 Task: Check the sale-to-list ratio of foyer in the last 3 years.
Action: Mouse moved to (766, 167)
Screenshot: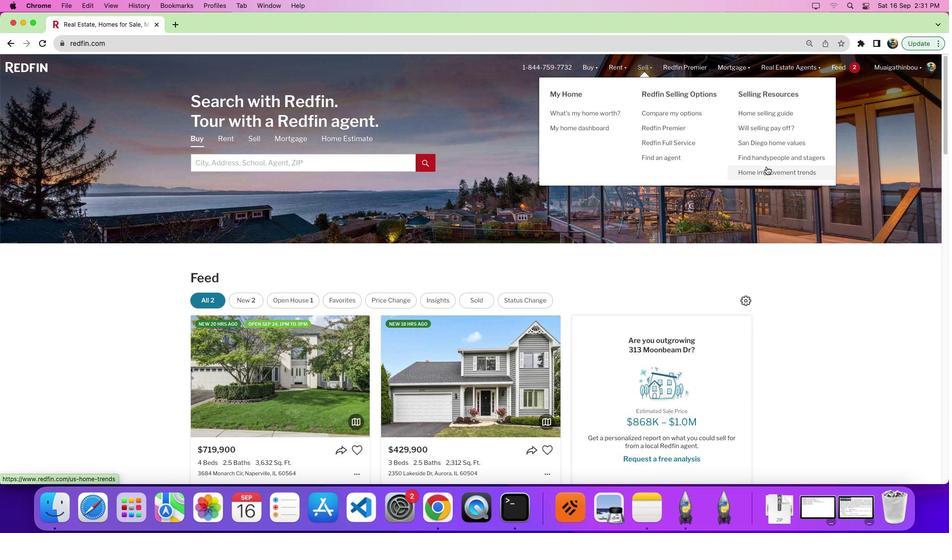 
Action: Mouse pressed left at (766, 167)
Screenshot: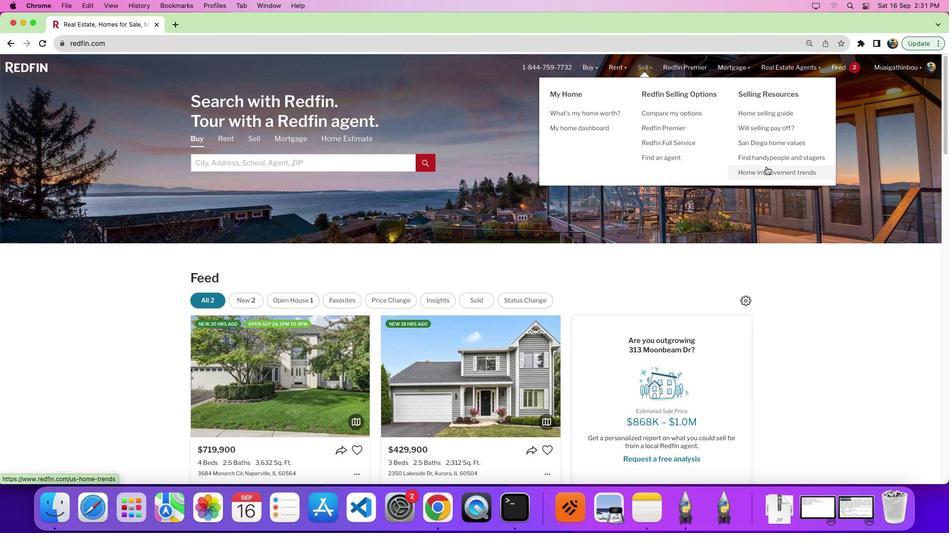 
Action: Mouse pressed left at (766, 167)
Screenshot: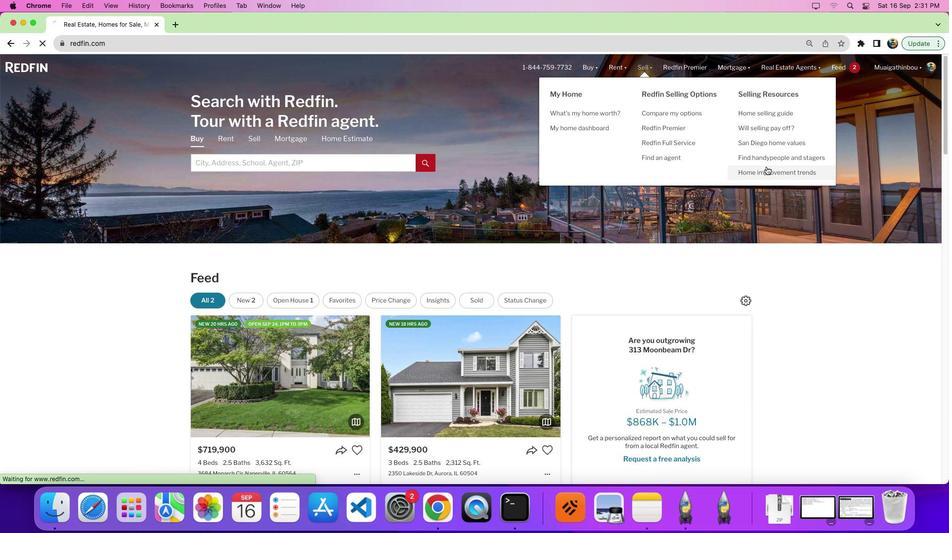 
Action: Mouse moved to (264, 195)
Screenshot: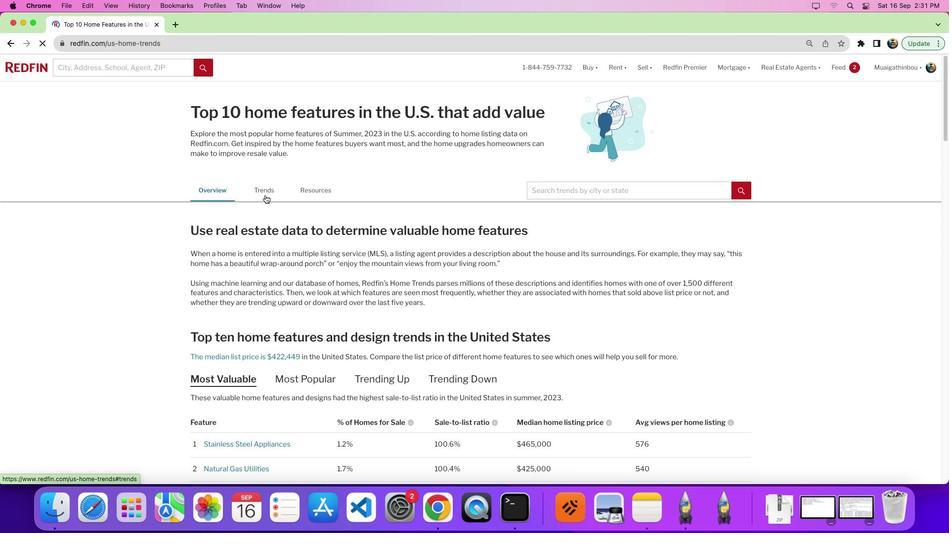 
Action: Mouse pressed left at (264, 195)
Screenshot: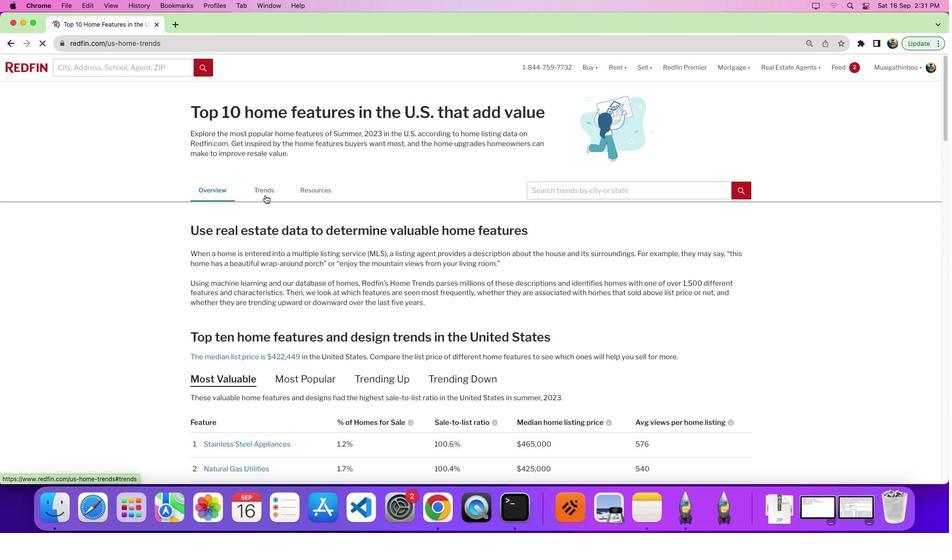 
Action: Mouse moved to (364, 284)
Screenshot: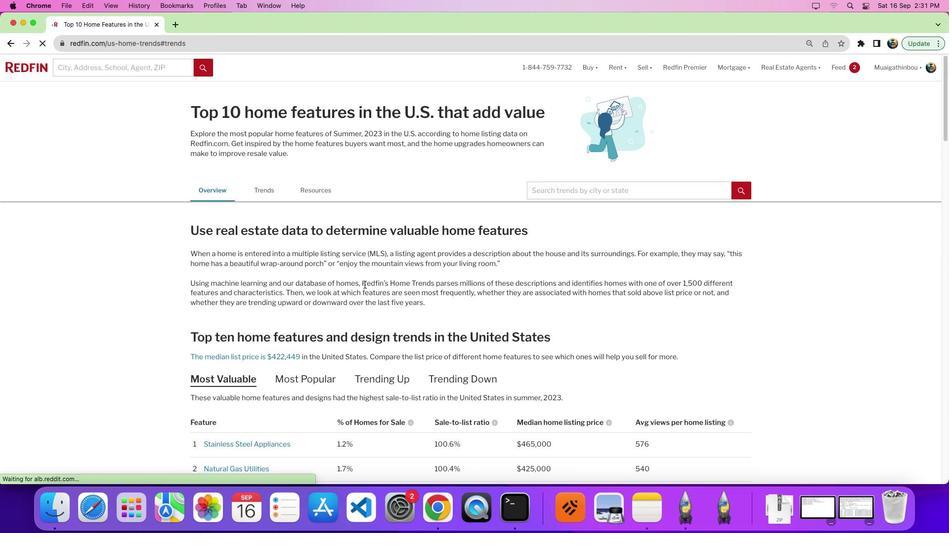 
Action: Mouse scrolled (364, 284) with delta (0, 0)
Screenshot: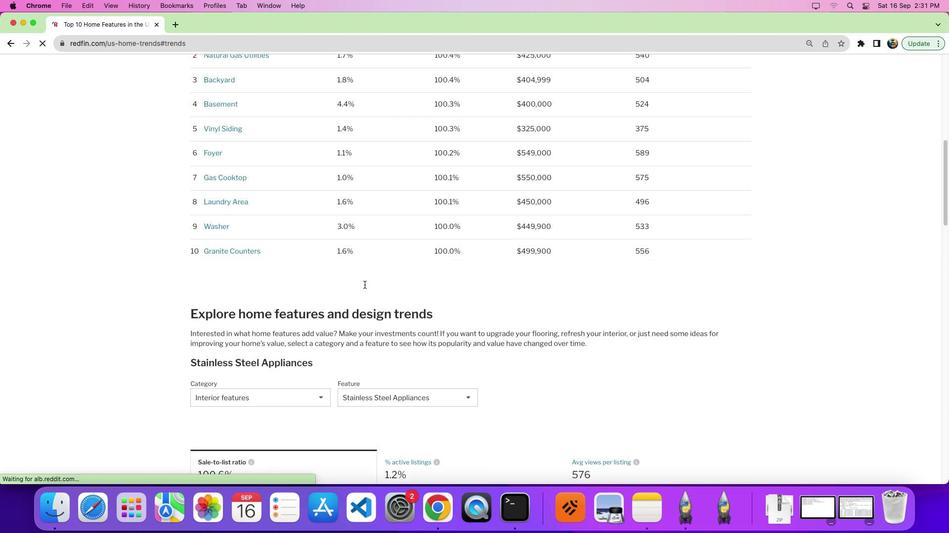 
Action: Mouse scrolled (364, 284) with delta (0, 0)
Screenshot: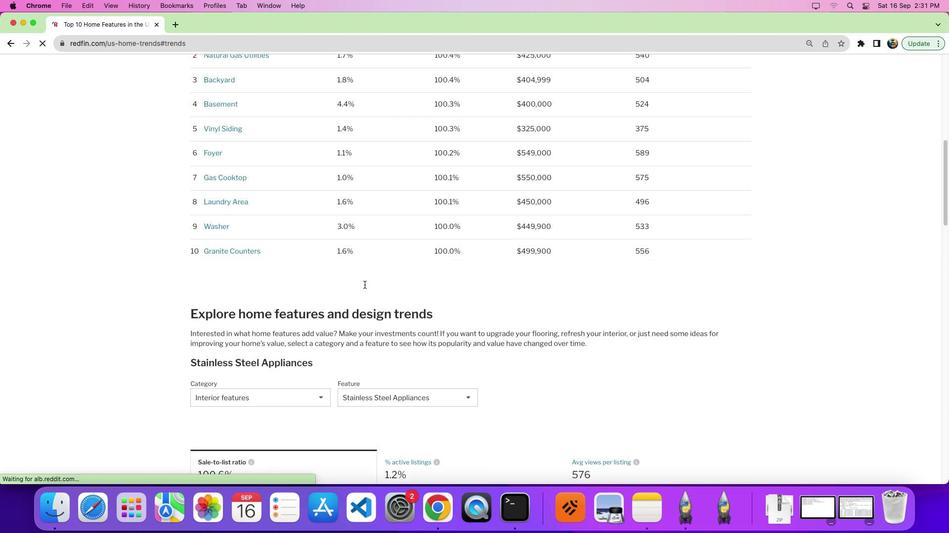 
Action: Mouse scrolled (364, 284) with delta (0, -4)
Screenshot: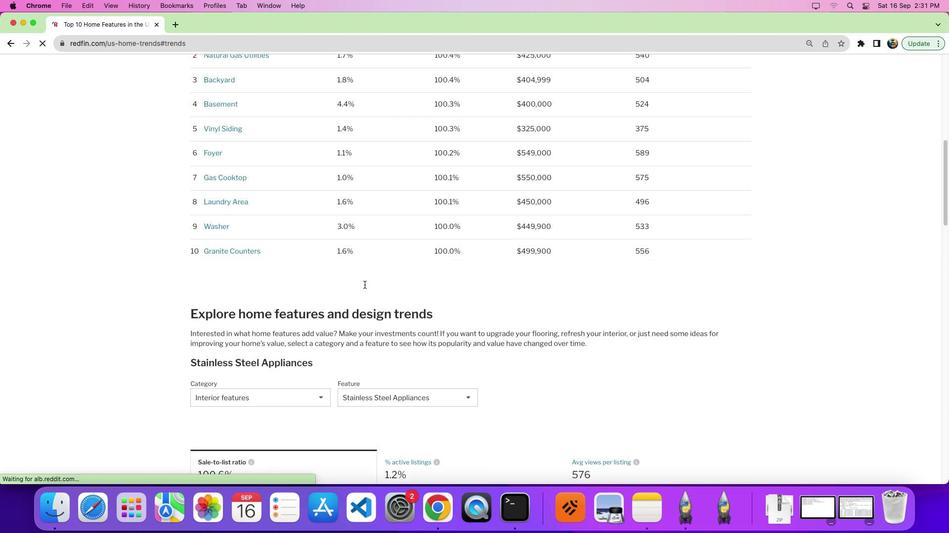 
Action: Mouse scrolled (364, 284) with delta (0, -6)
Screenshot: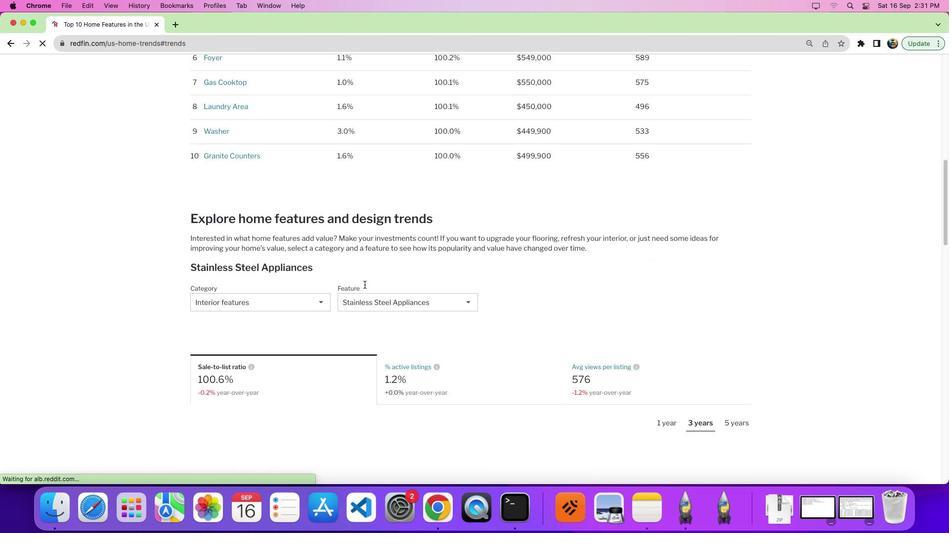 
Action: Mouse scrolled (364, 284) with delta (0, 0)
Screenshot: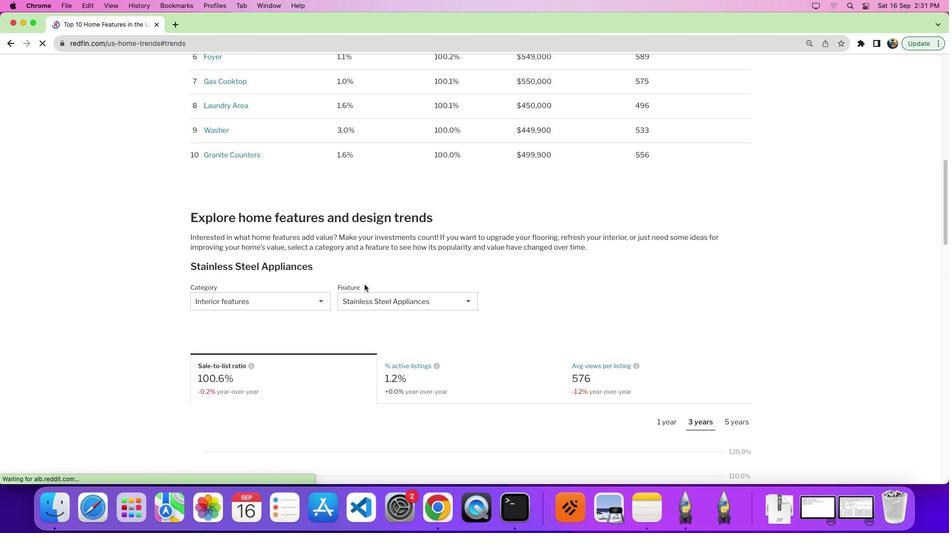 
Action: Mouse scrolled (364, 284) with delta (0, 0)
Screenshot: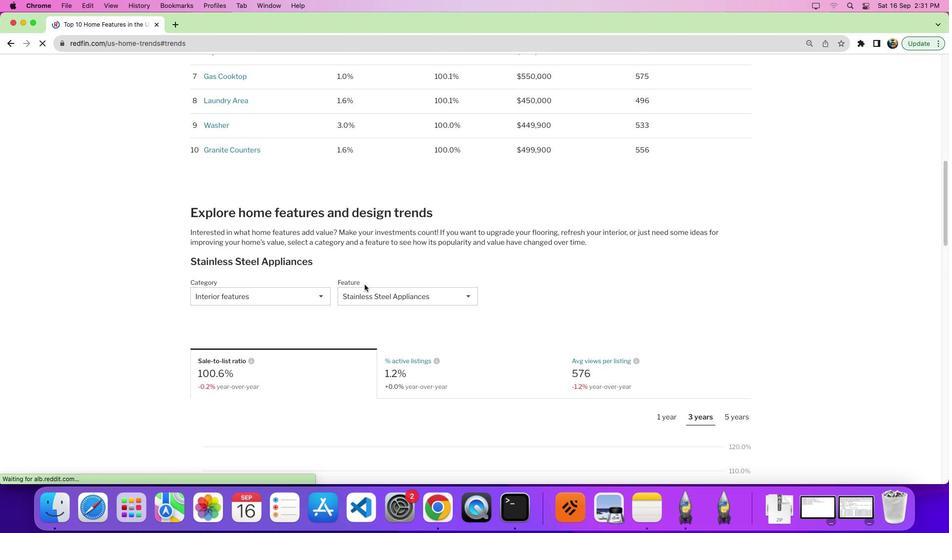 
Action: Mouse pressed left at (364, 284)
Screenshot: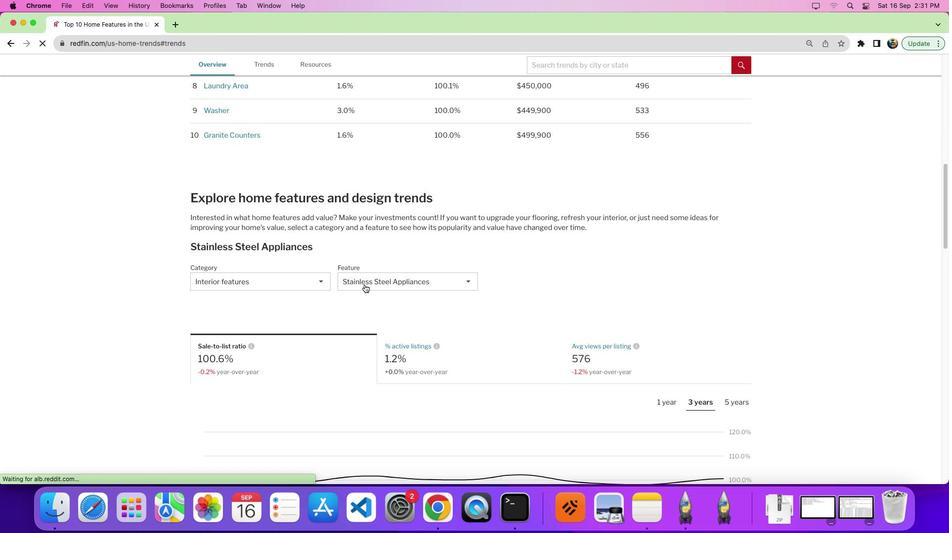 
Action: Mouse moved to (474, 337)
Screenshot: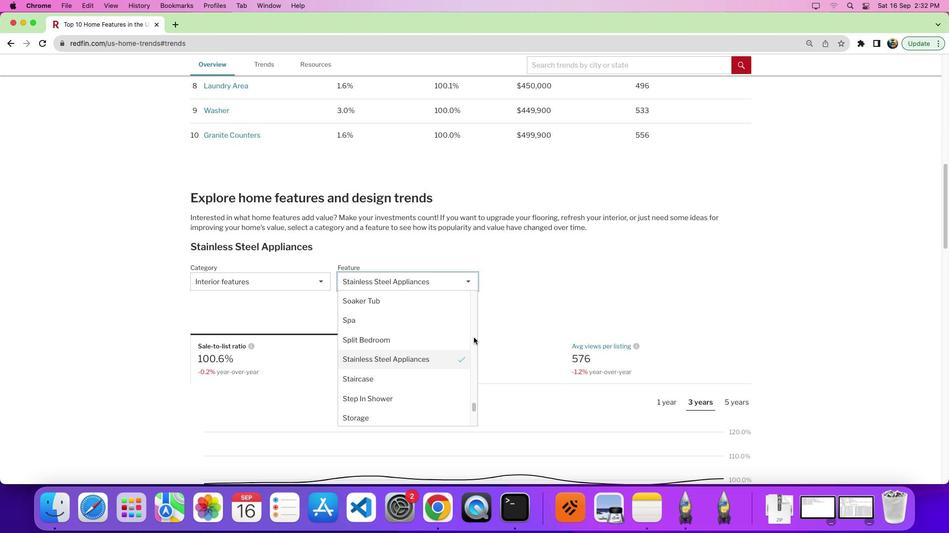 
Action: Mouse pressed left at (474, 337)
Screenshot: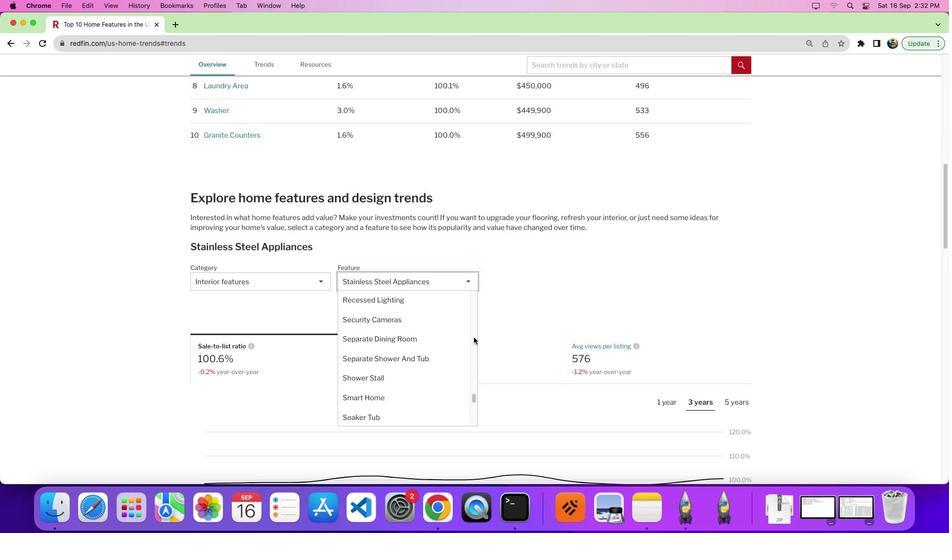 
Action: Mouse moved to (407, 381)
Screenshot: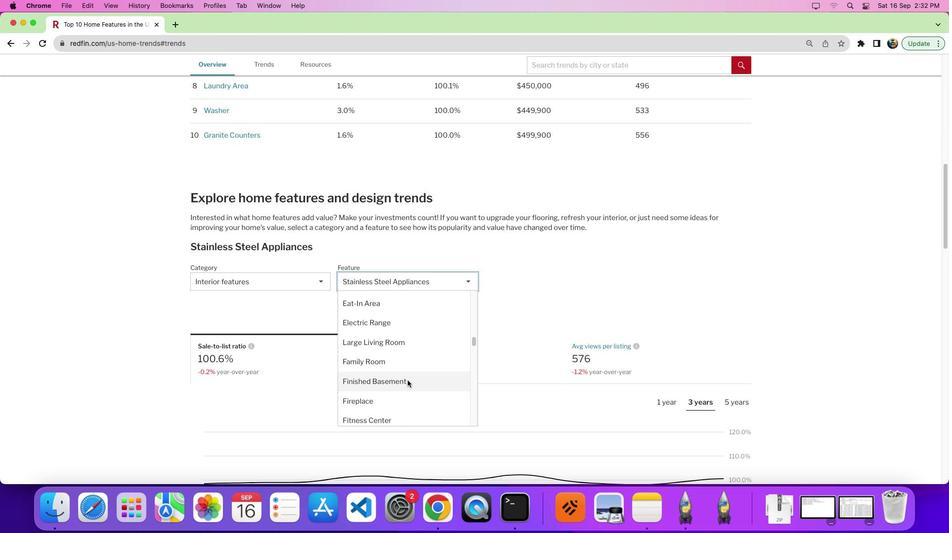 
Action: Mouse scrolled (407, 381) with delta (0, 0)
Screenshot: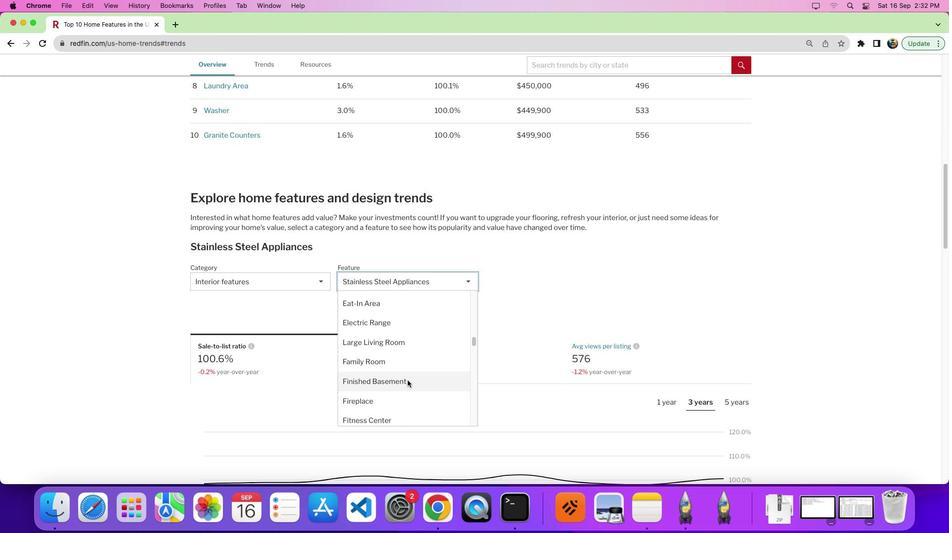 
Action: Mouse scrolled (407, 381) with delta (0, 0)
Screenshot: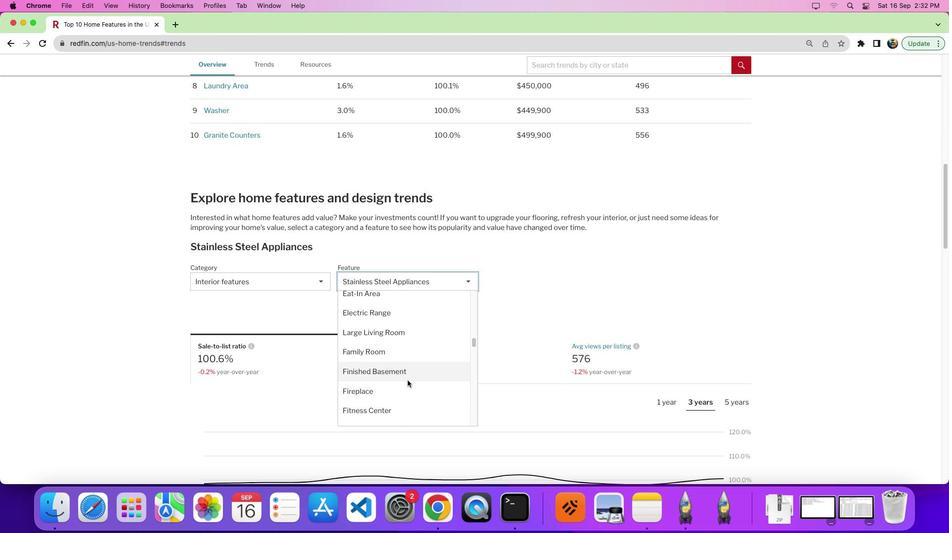 
Action: Mouse moved to (407, 380)
Screenshot: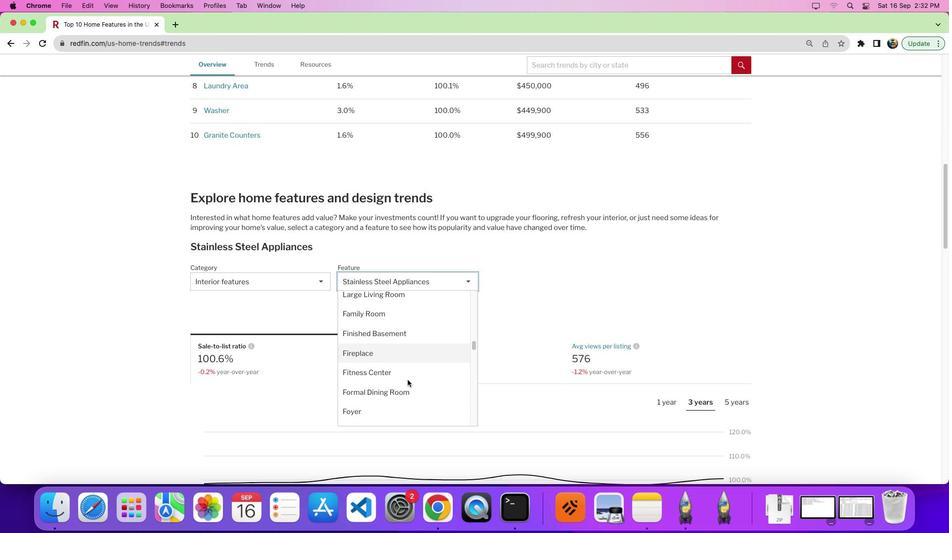 
Action: Mouse scrolled (407, 380) with delta (0, 0)
Screenshot: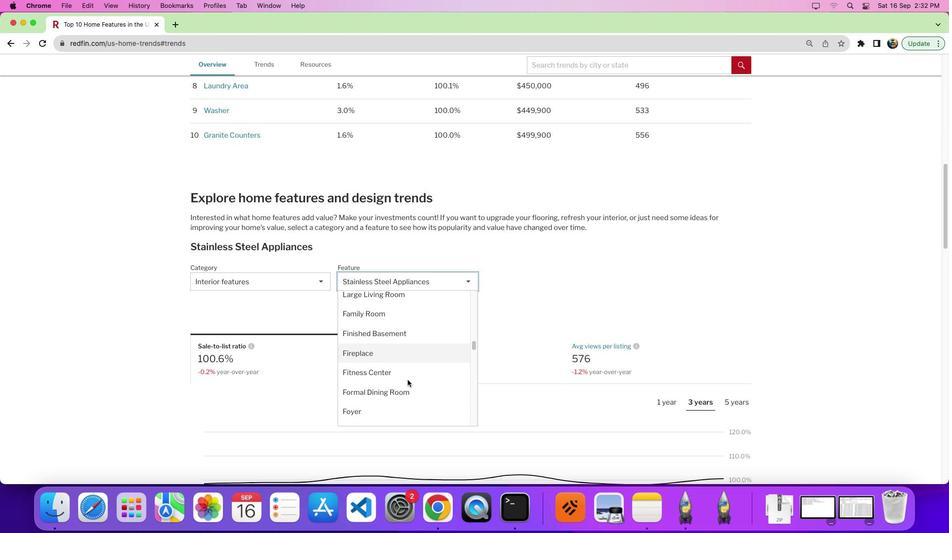 
Action: Mouse moved to (388, 398)
Screenshot: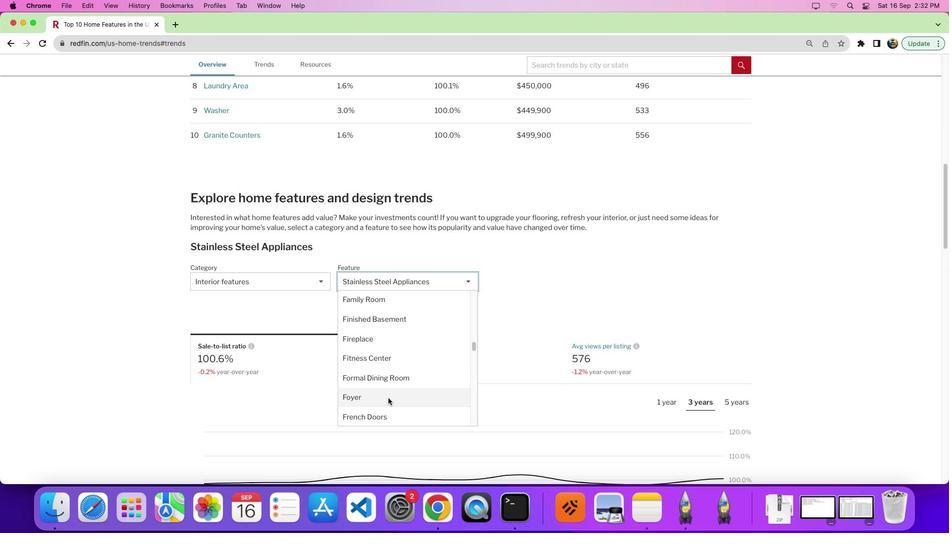 
Action: Mouse pressed left at (388, 398)
Screenshot: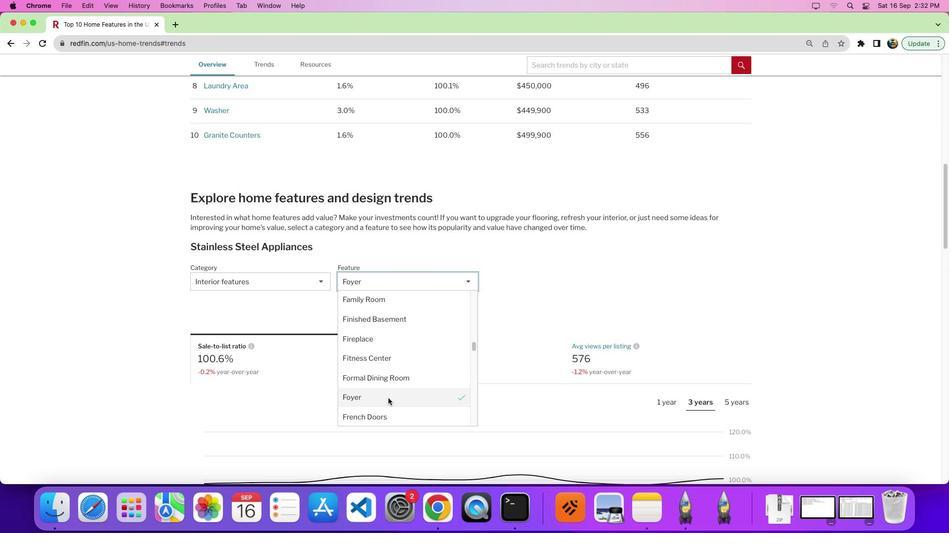 
Action: Mouse moved to (563, 367)
Screenshot: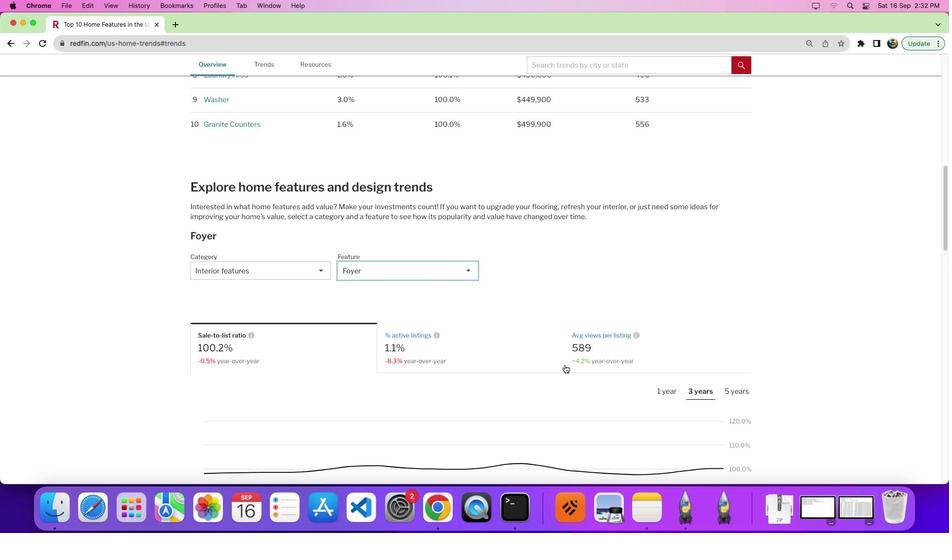
Action: Mouse scrolled (563, 367) with delta (0, 0)
Screenshot: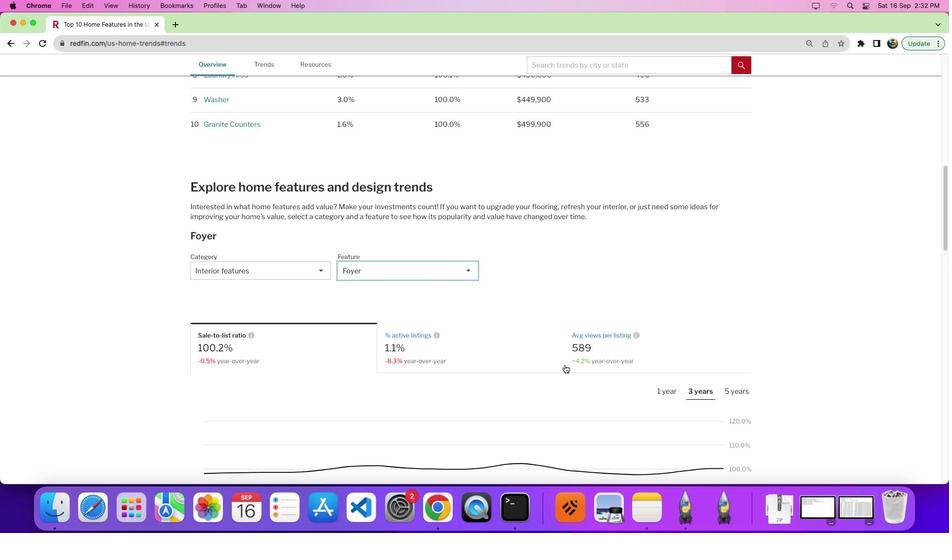 
Action: Mouse scrolled (563, 367) with delta (0, 0)
Screenshot: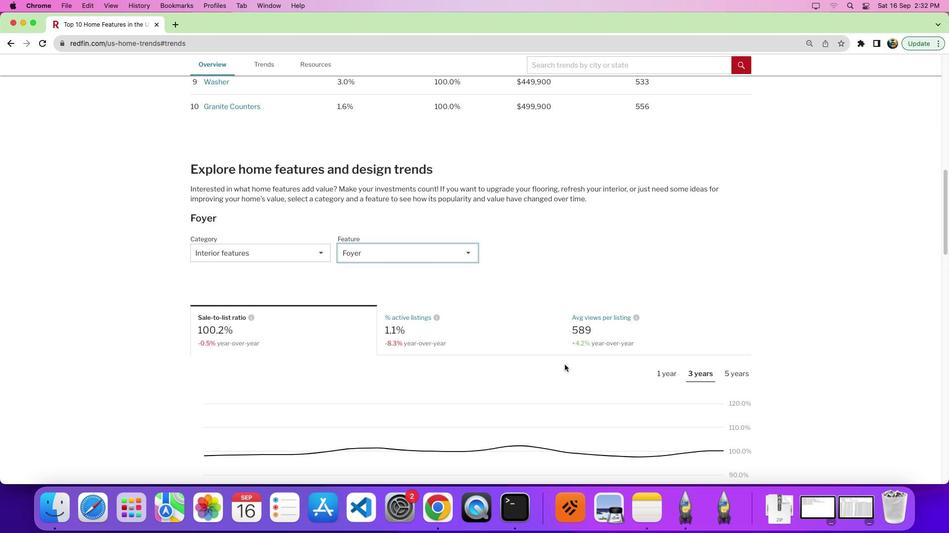 
Action: Mouse moved to (564, 365)
Screenshot: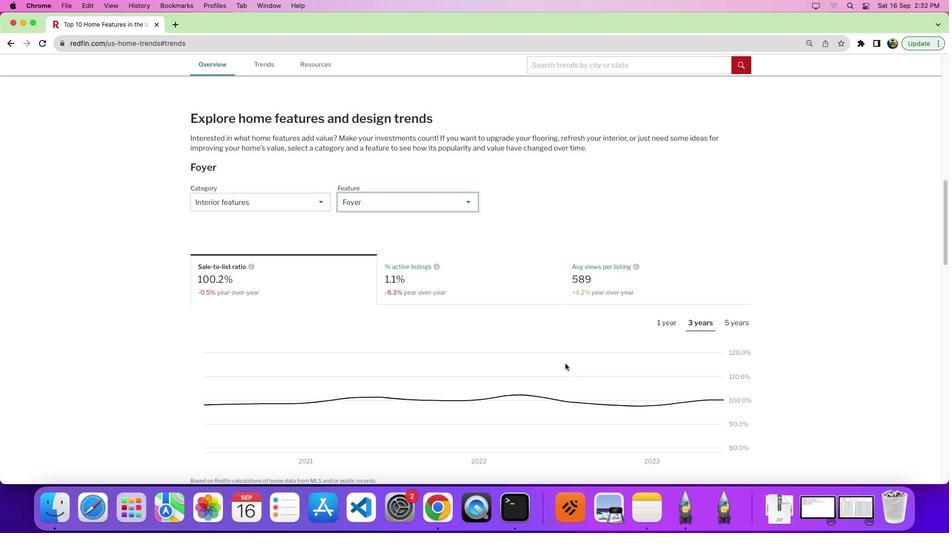 
Action: Mouse scrolled (564, 365) with delta (0, -1)
Screenshot: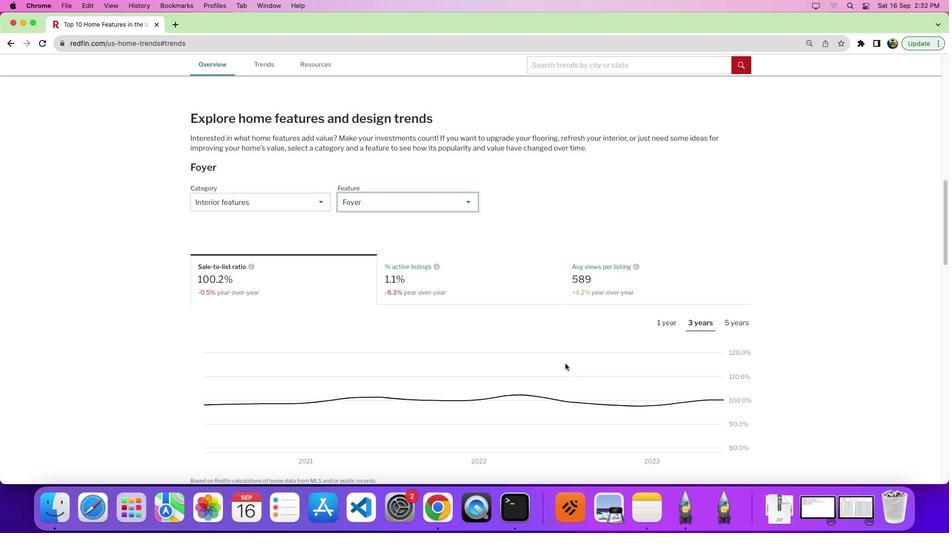 
Action: Mouse moved to (615, 334)
Screenshot: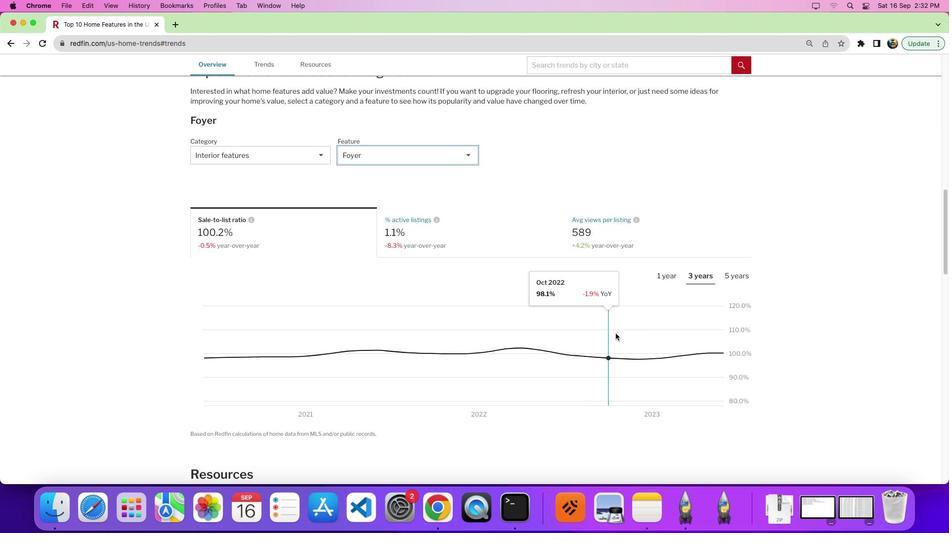 
Action: Mouse scrolled (615, 334) with delta (0, 0)
Screenshot: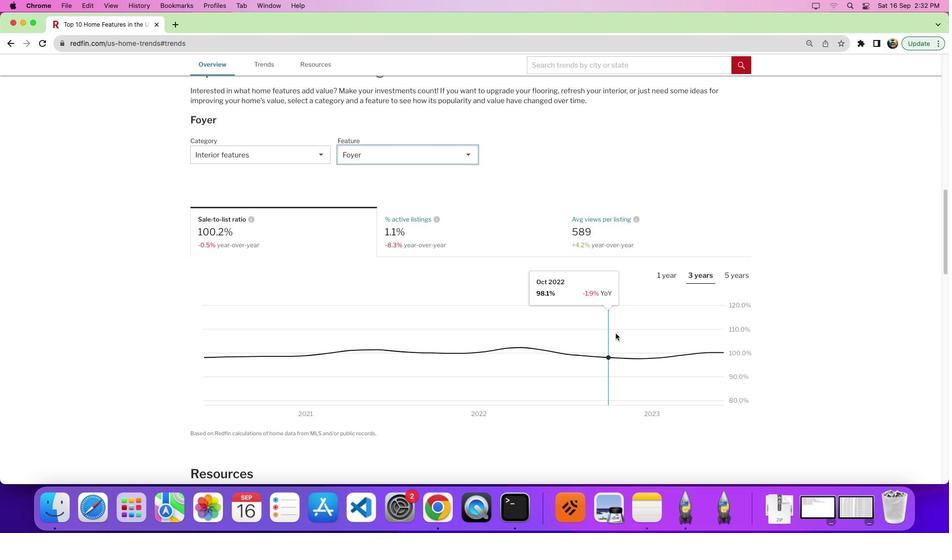 
Action: Mouse moved to (707, 296)
Screenshot: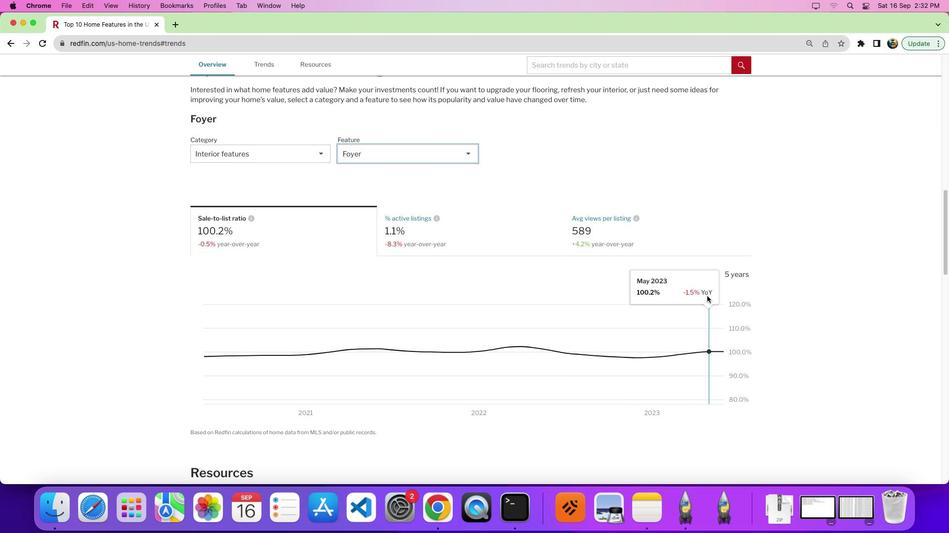 
